 Task: Reply All to email with the signature Danielle Scott with the subject Request for payment from softage.1@softage.net with the message Would it be possible to have a project update meeting with all stakeholders next week?
Action: Mouse moved to (601, 467)
Screenshot: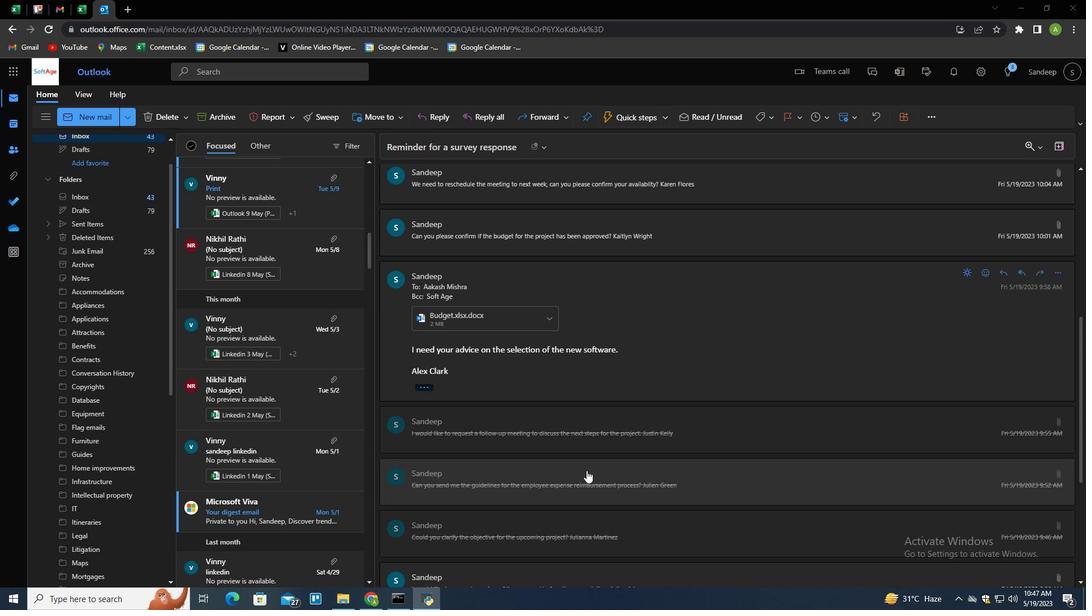 
Action: Mouse scrolled (601, 466) with delta (0, 0)
Screenshot: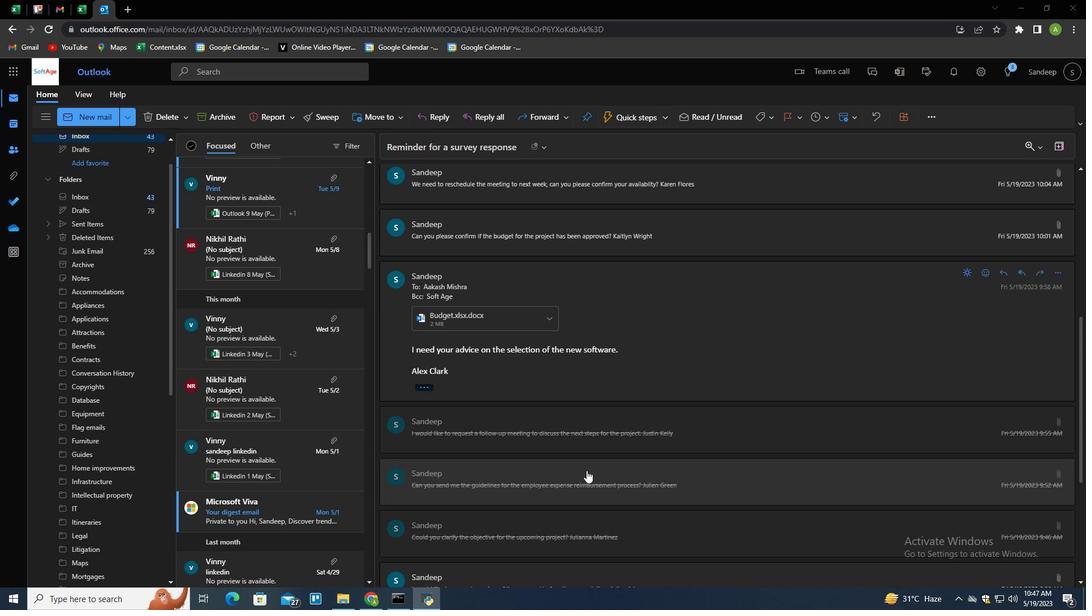 
Action: Mouse moved to (601, 467)
Screenshot: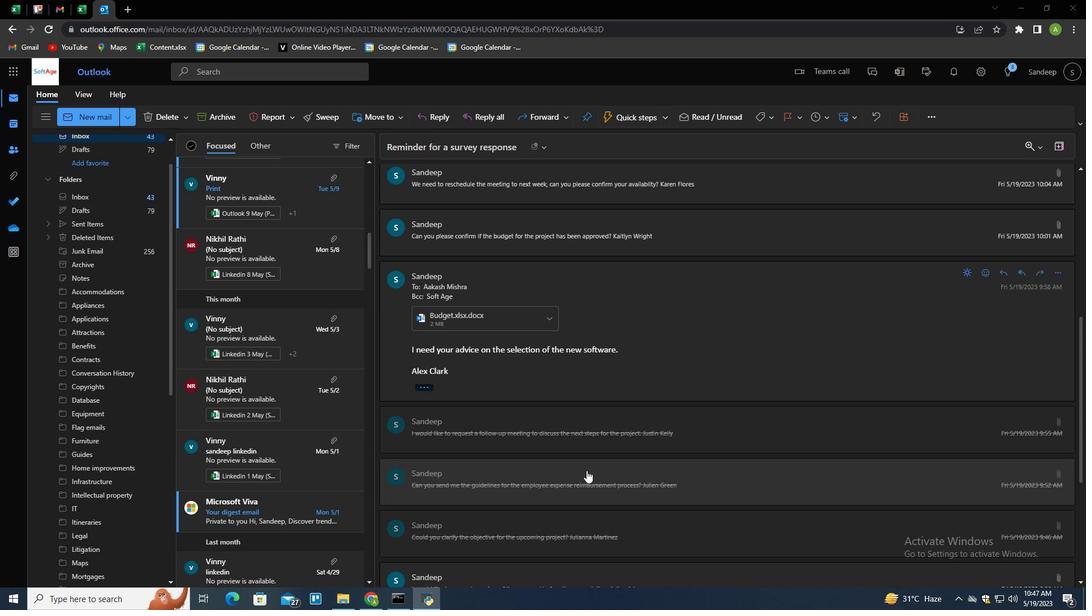 
Action: Mouse scrolled (601, 466) with delta (0, 0)
Screenshot: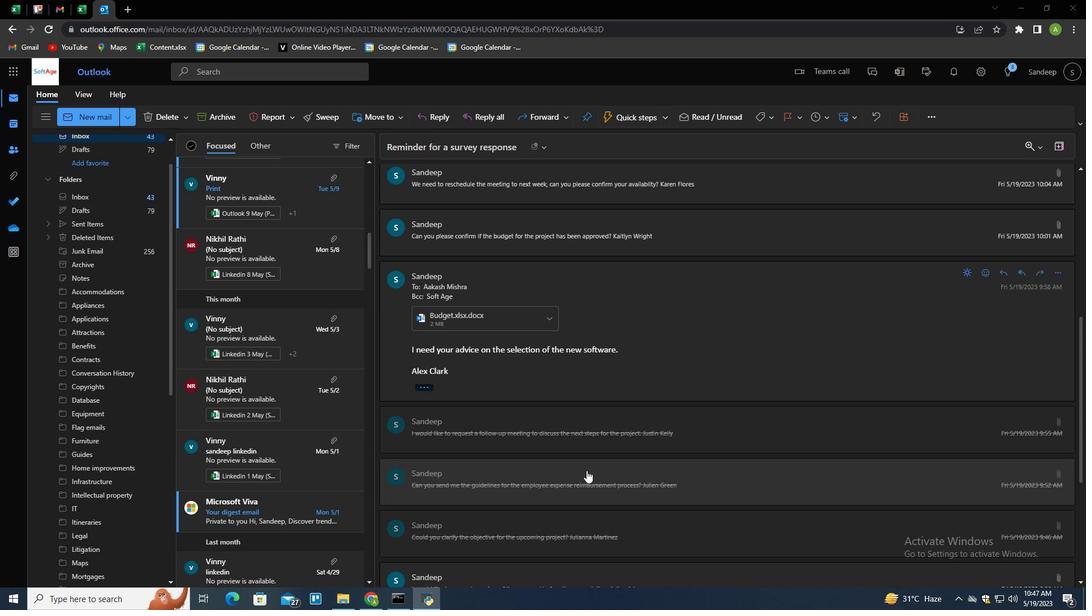 
Action: Mouse moved to (602, 467)
Screenshot: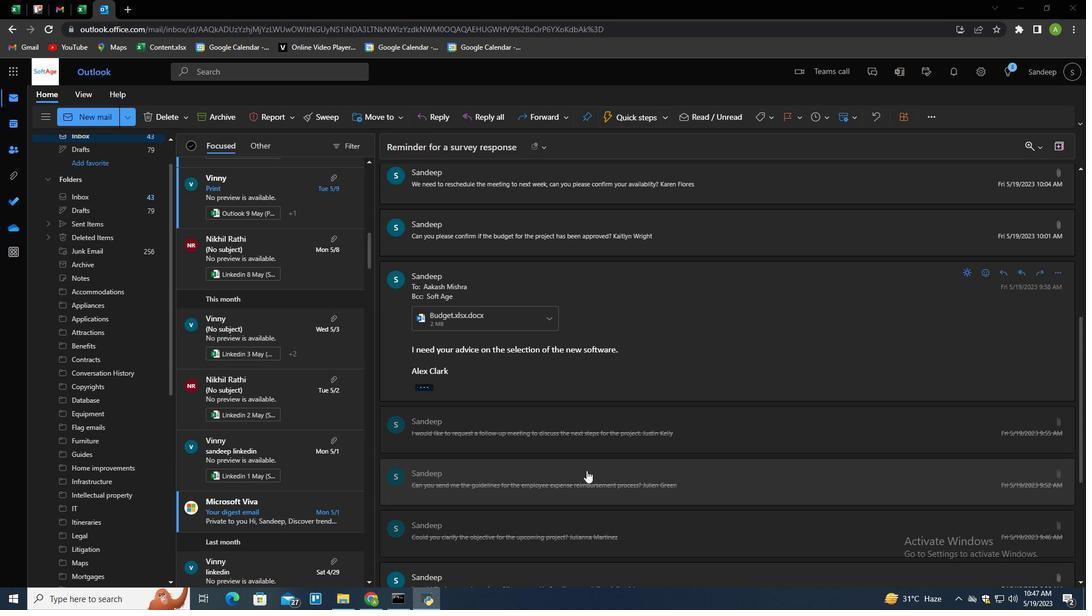 
Action: Mouse scrolled (602, 466) with delta (0, 0)
Screenshot: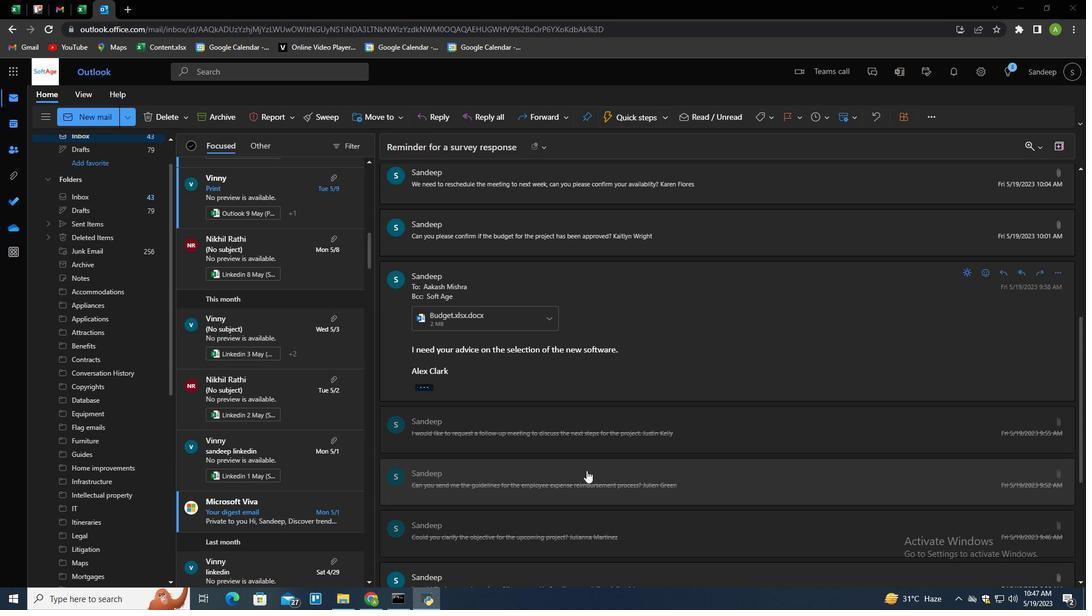 
Action: Mouse scrolled (602, 466) with delta (0, 0)
Screenshot: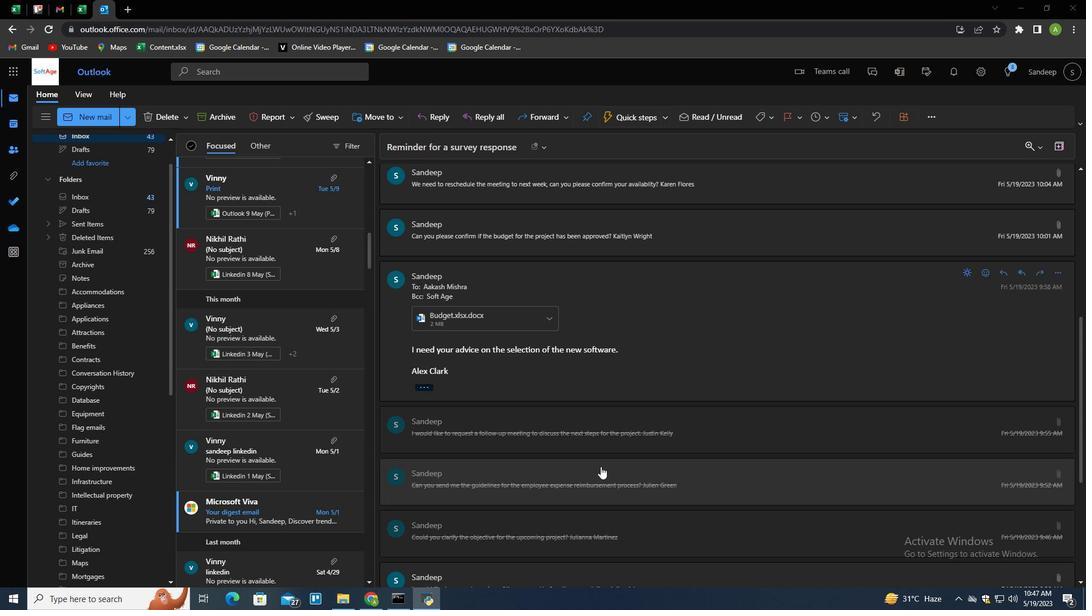 
Action: Mouse scrolled (602, 466) with delta (0, 0)
Screenshot: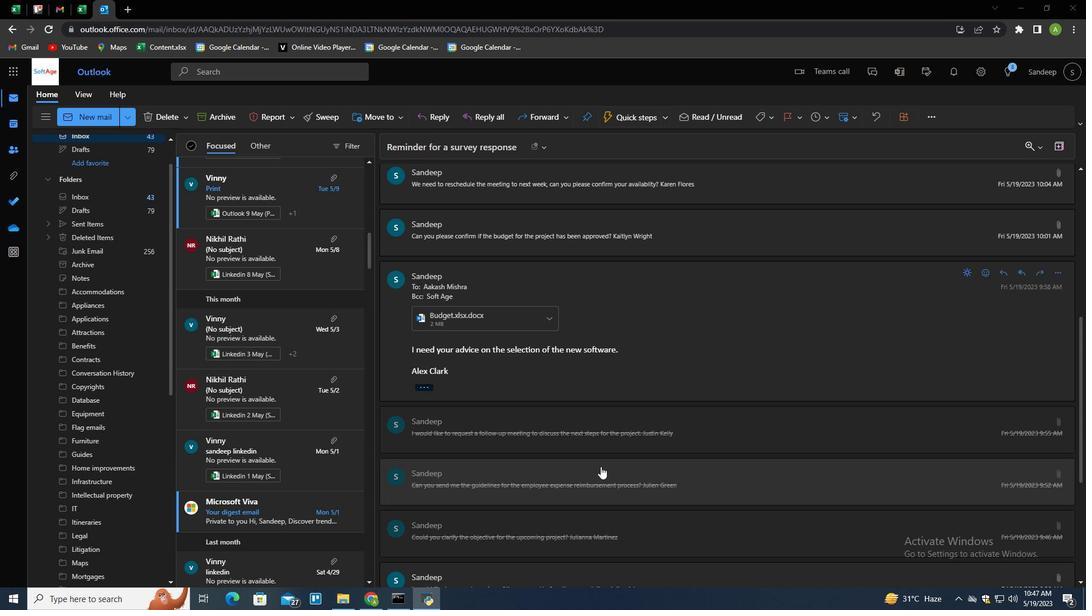 
Action: Mouse moved to (1061, 454)
Screenshot: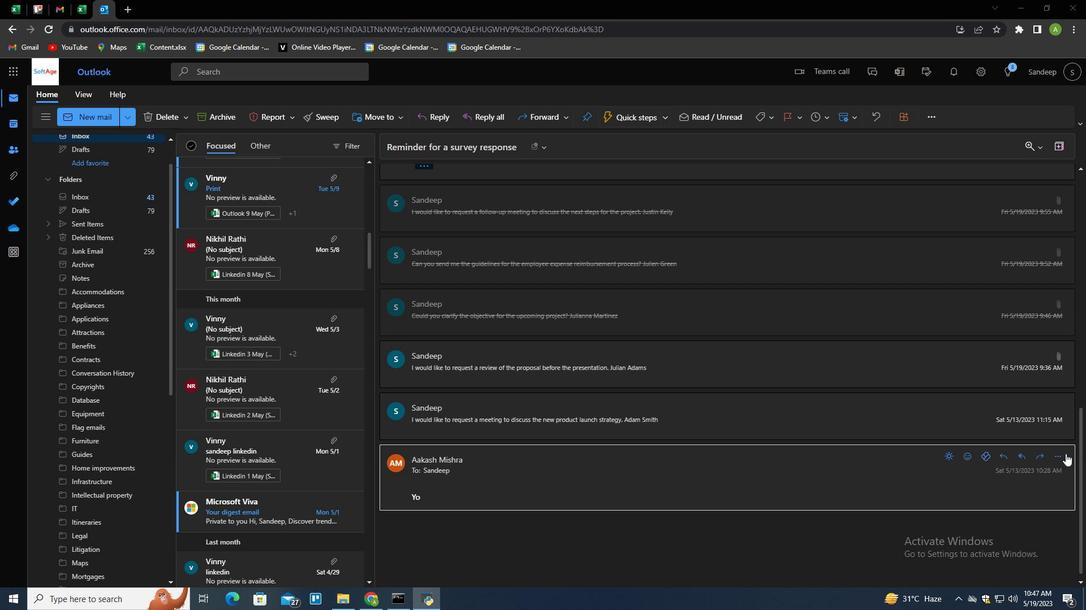 
Action: Mouse pressed left at (1061, 454)
Screenshot: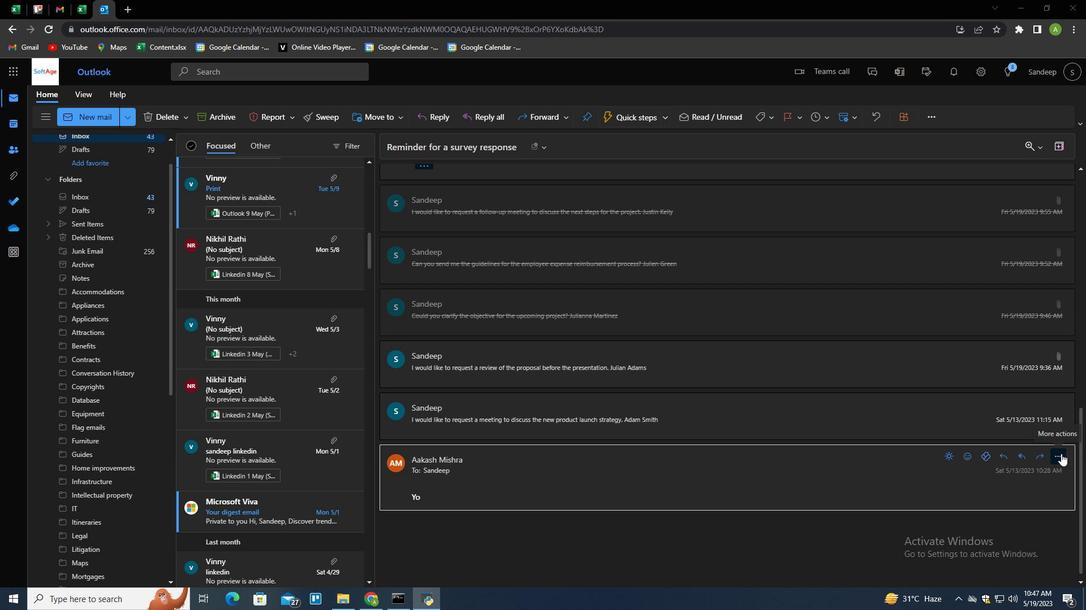 
Action: Mouse moved to (979, 115)
Screenshot: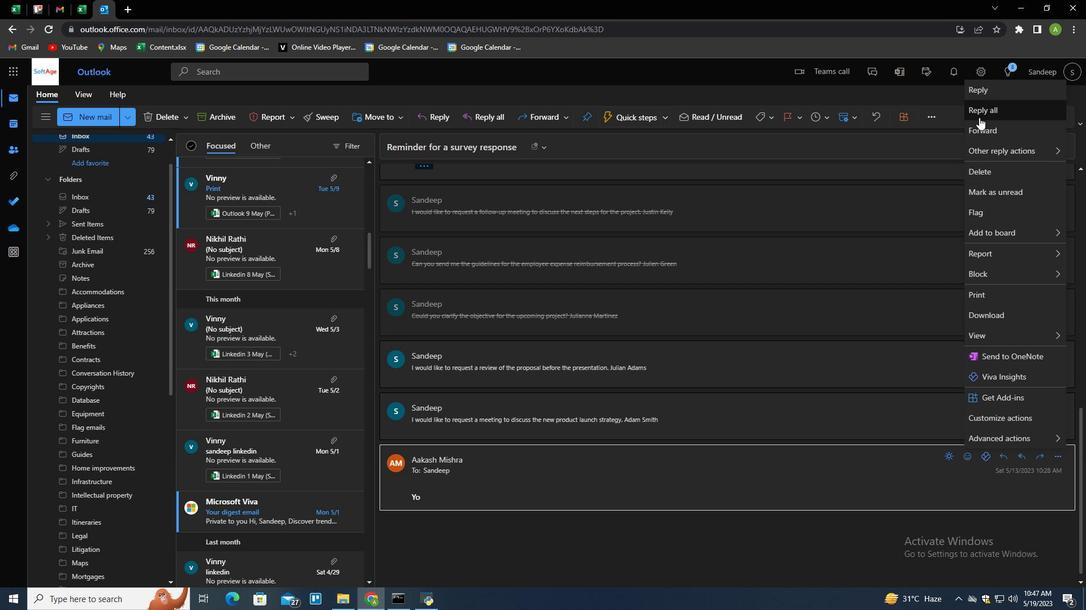 
Action: Mouse pressed left at (979, 115)
Screenshot: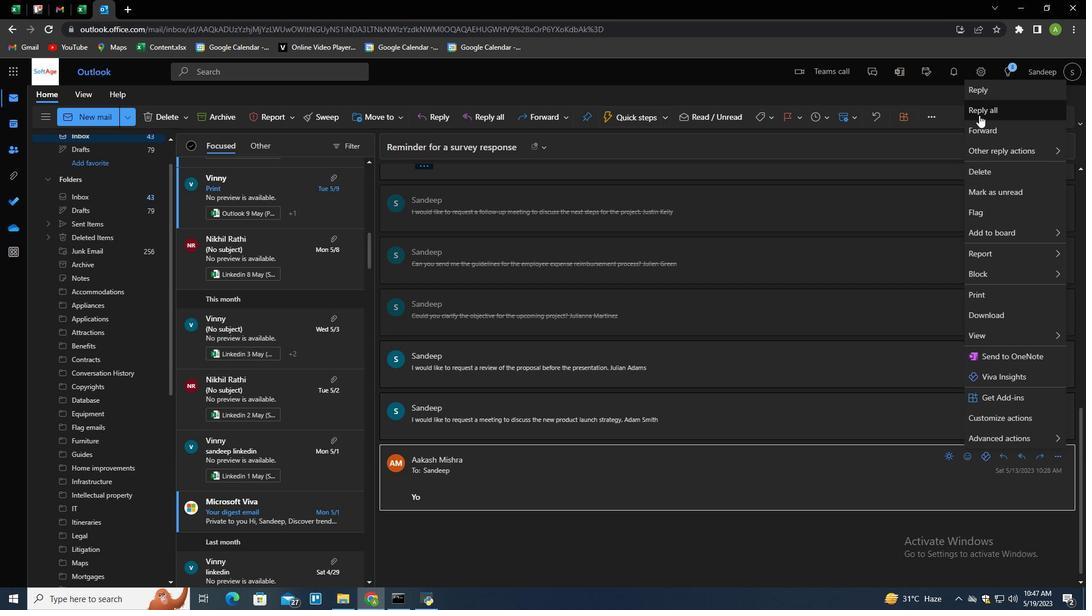 
Action: Mouse moved to (664, 363)
Screenshot: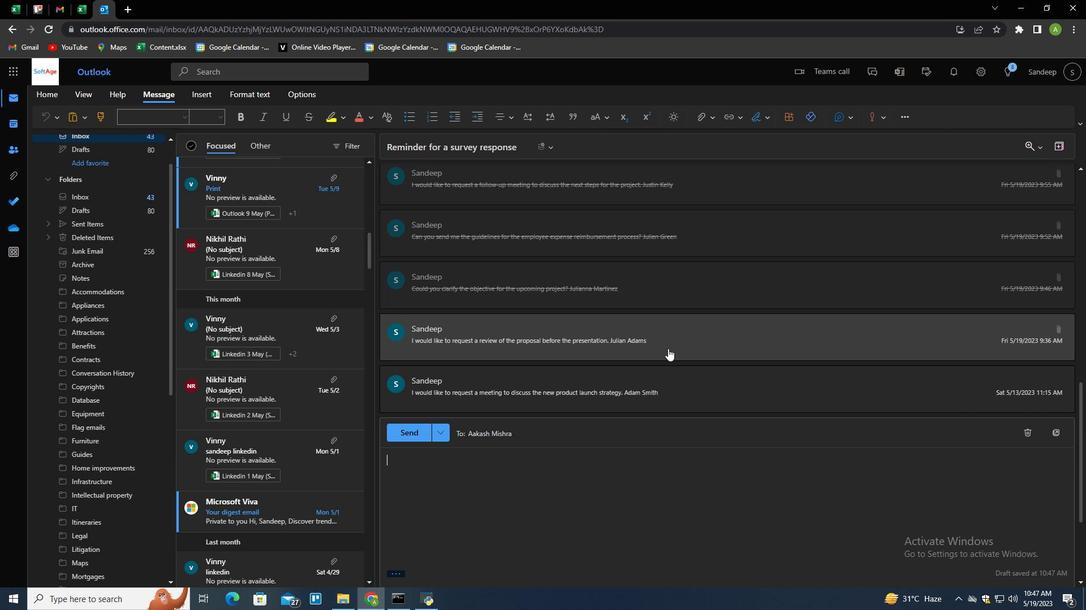 
Action: Mouse scrolled (664, 363) with delta (0, 0)
Screenshot: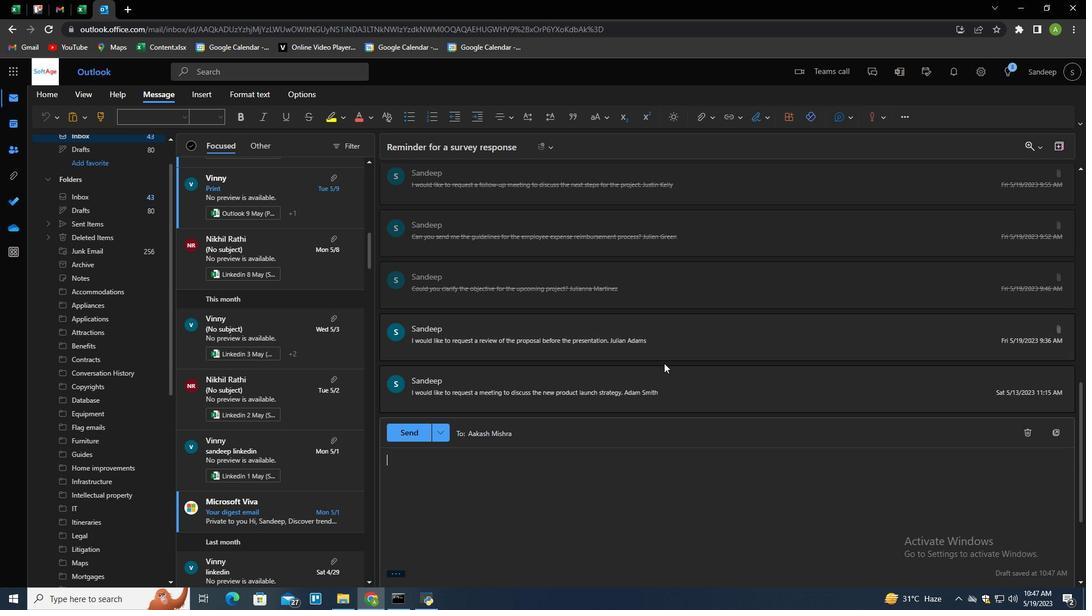 
Action: Mouse scrolled (664, 363) with delta (0, 0)
Screenshot: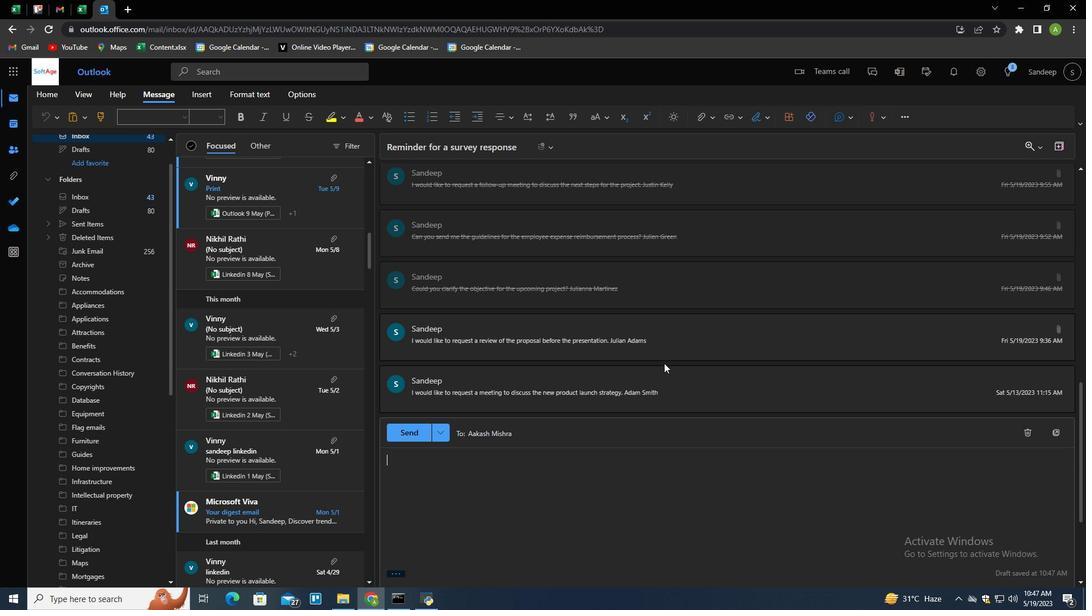 
Action: Mouse scrolled (664, 363) with delta (0, 0)
Screenshot: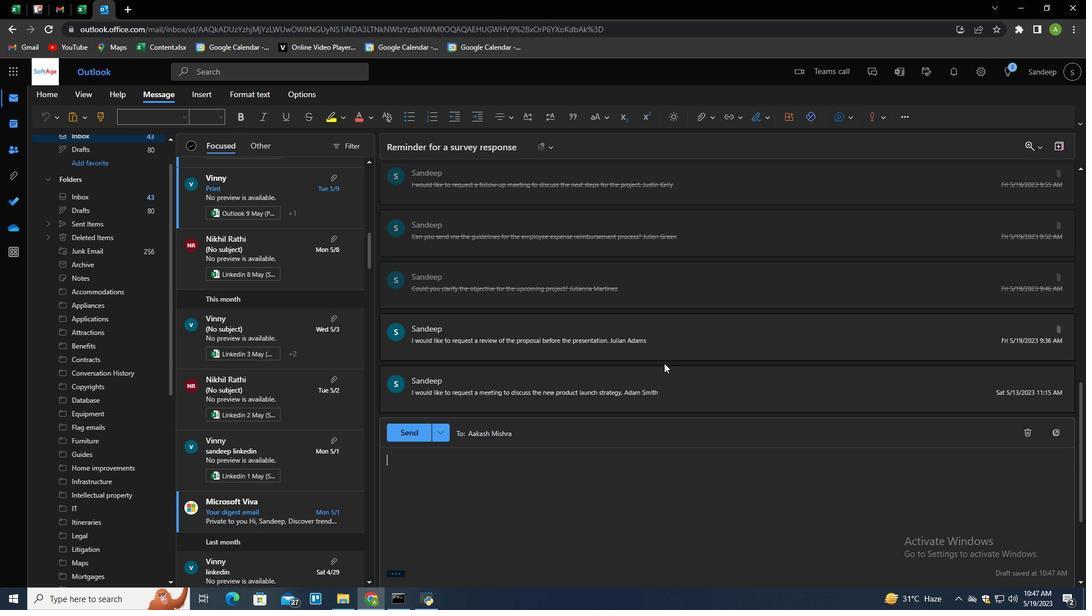 
Action: Mouse scrolled (664, 363) with delta (0, 0)
Screenshot: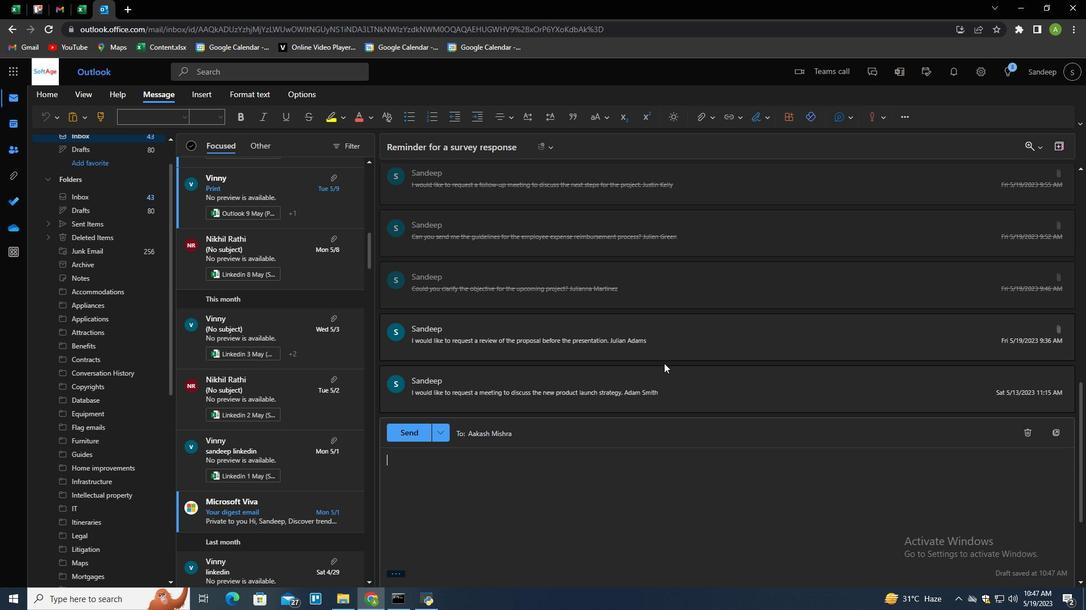 
Action: Mouse moved to (663, 363)
Screenshot: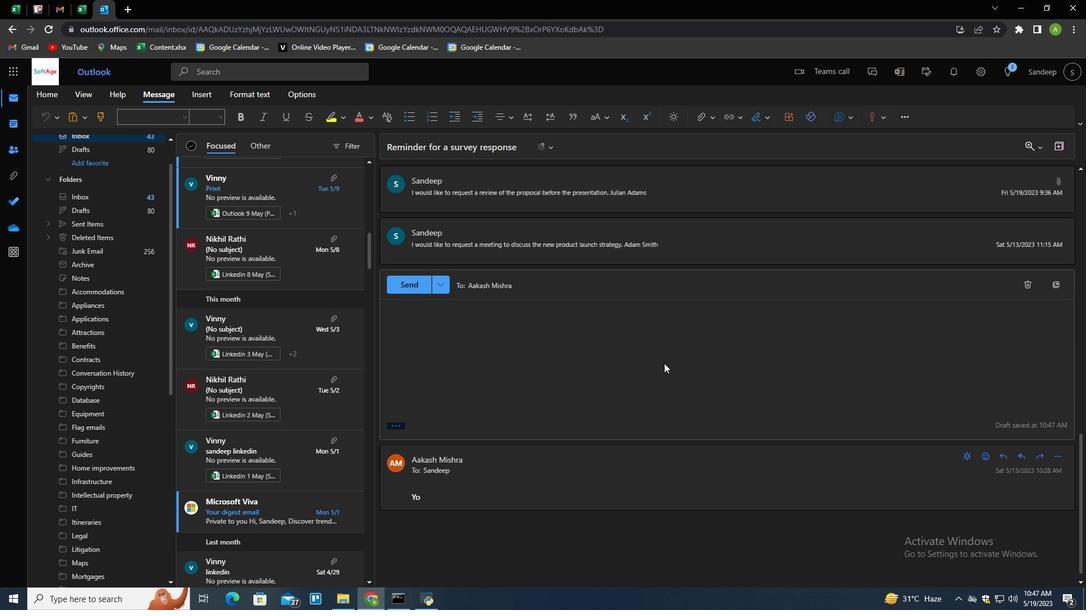 
Action: Mouse scrolled (663, 363) with delta (0, 0)
Screenshot: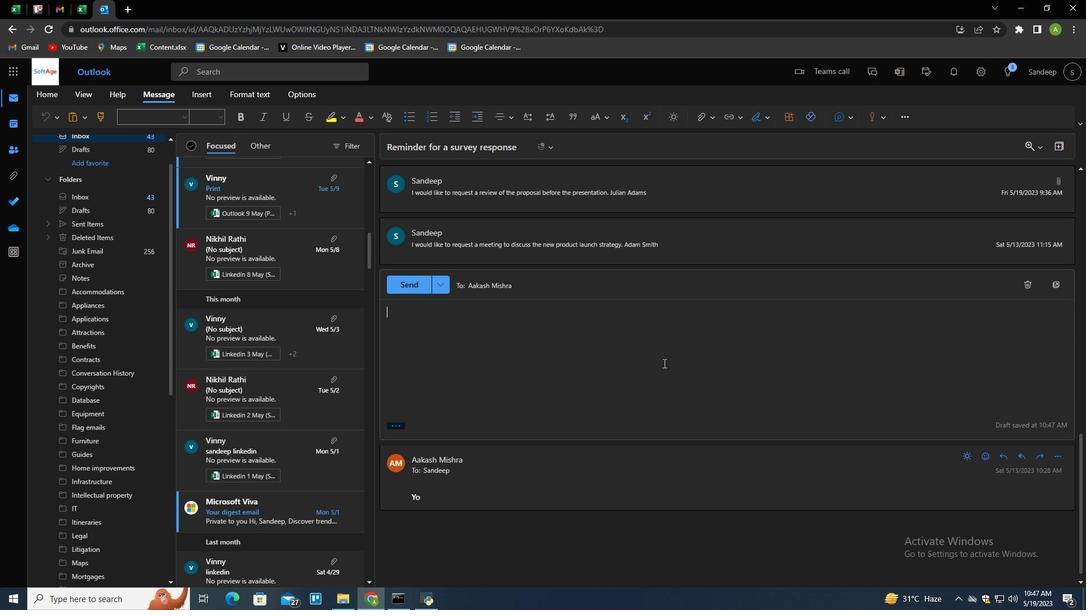 
Action: Mouse moved to (395, 425)
Screenshot: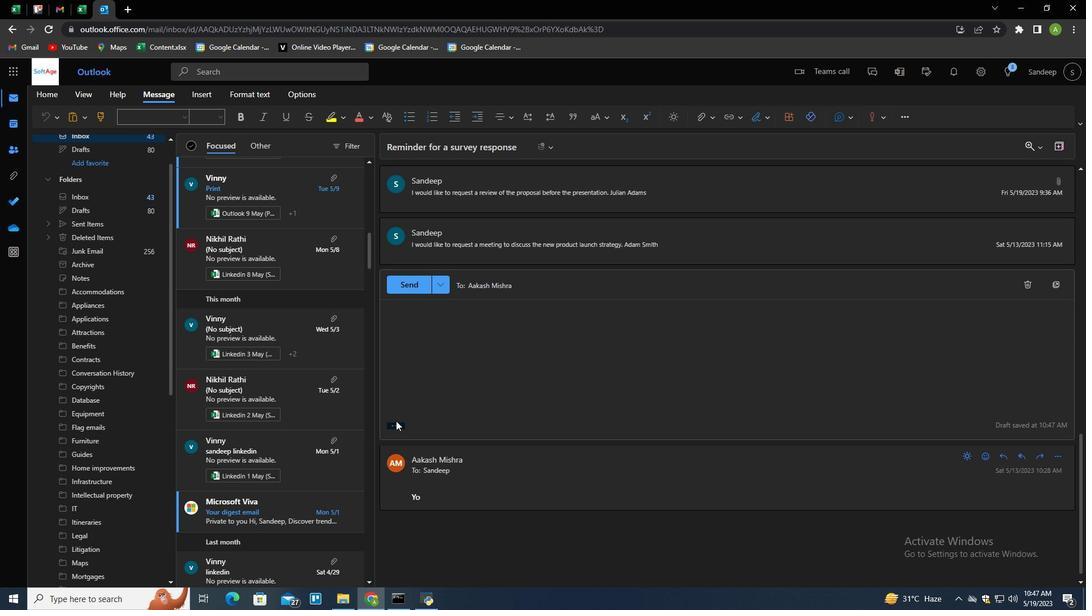 
Action: Mouse pressed left at (395, 425)
Screenshot: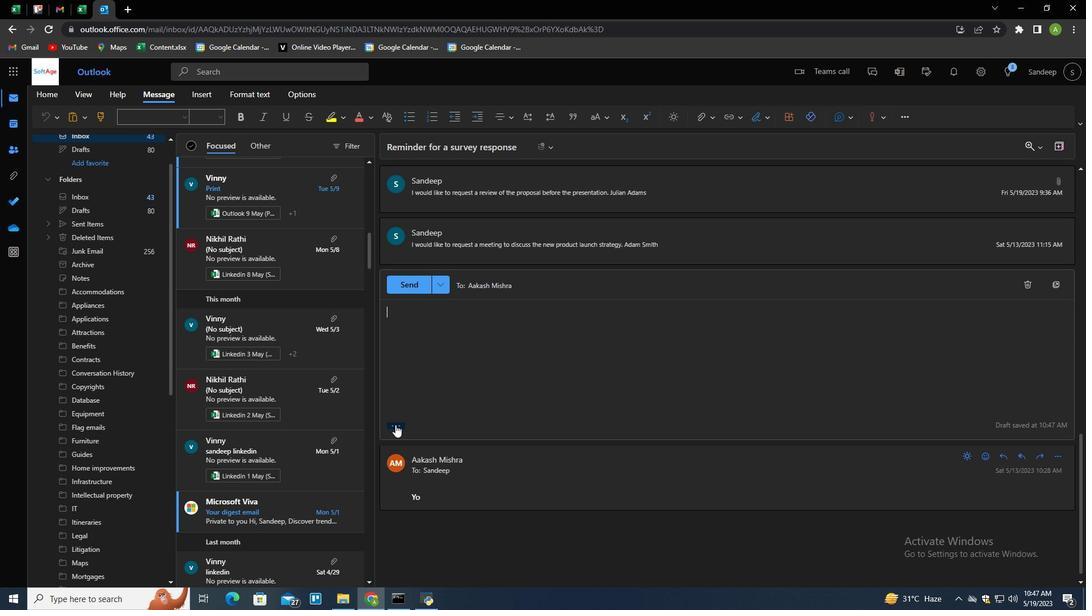 
Action: Mouse moved to (767, 113)
Screenshot: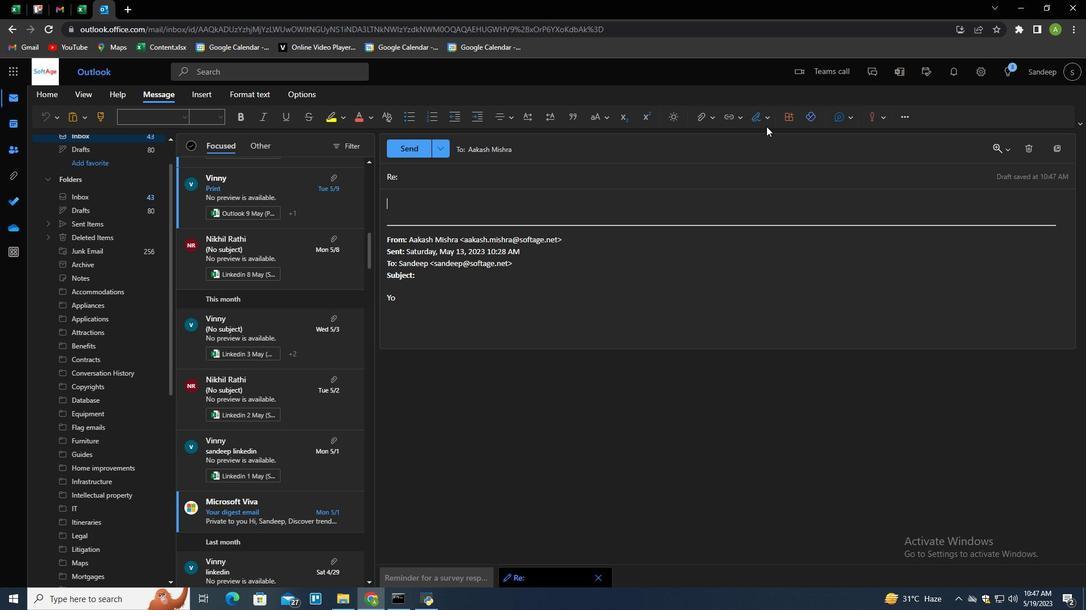 
Action: Mouse pressed left at (767, 113)
Screenshot: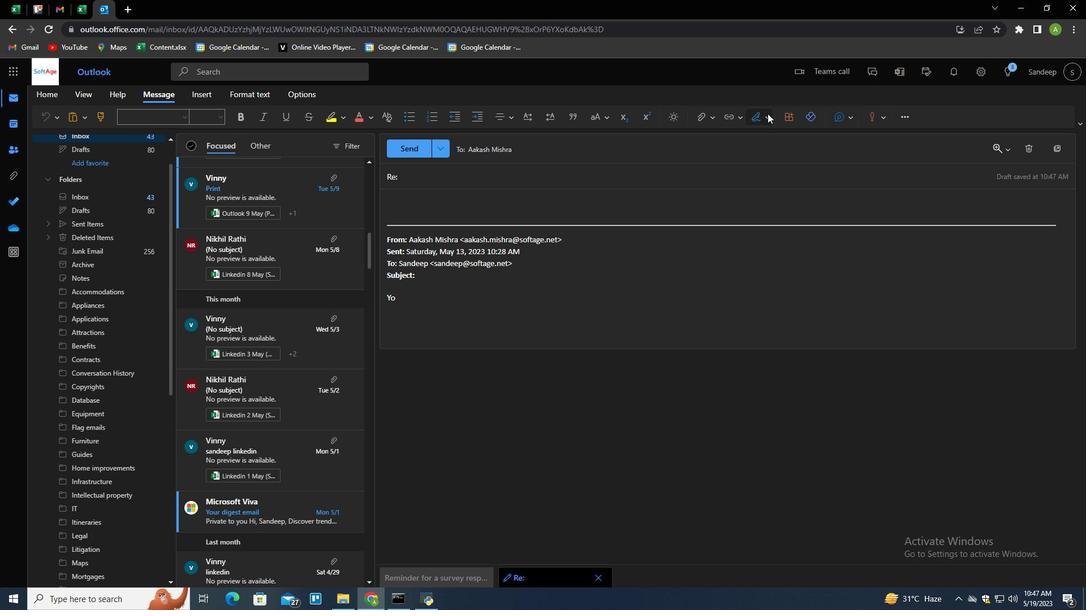 
Action: Mouse moved to (735, 160)
Screenshot: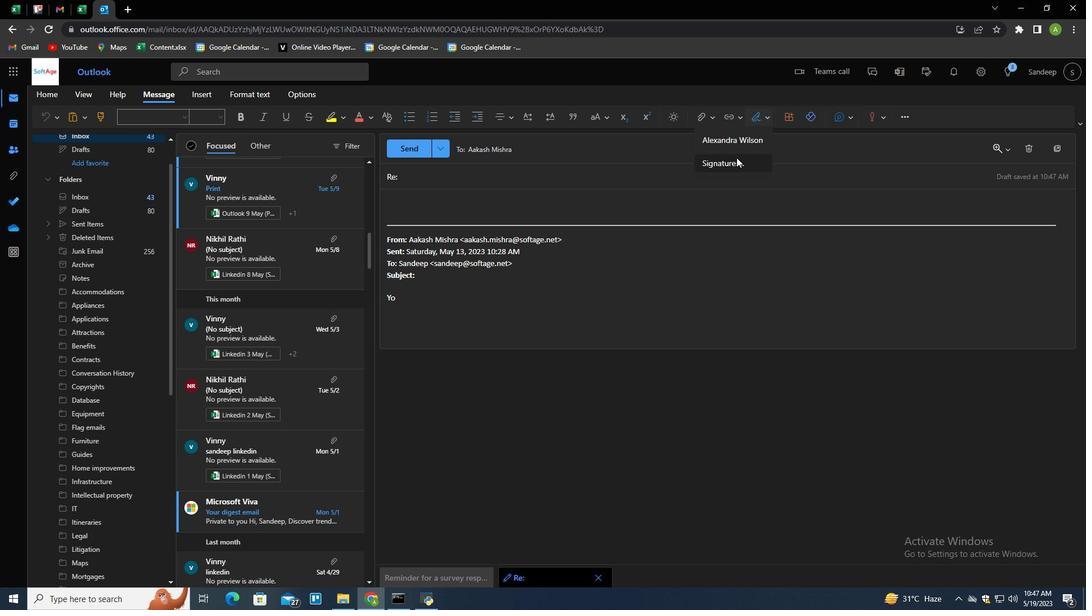 
Action: Mouse pressed left at (735, 160)
Screenshot: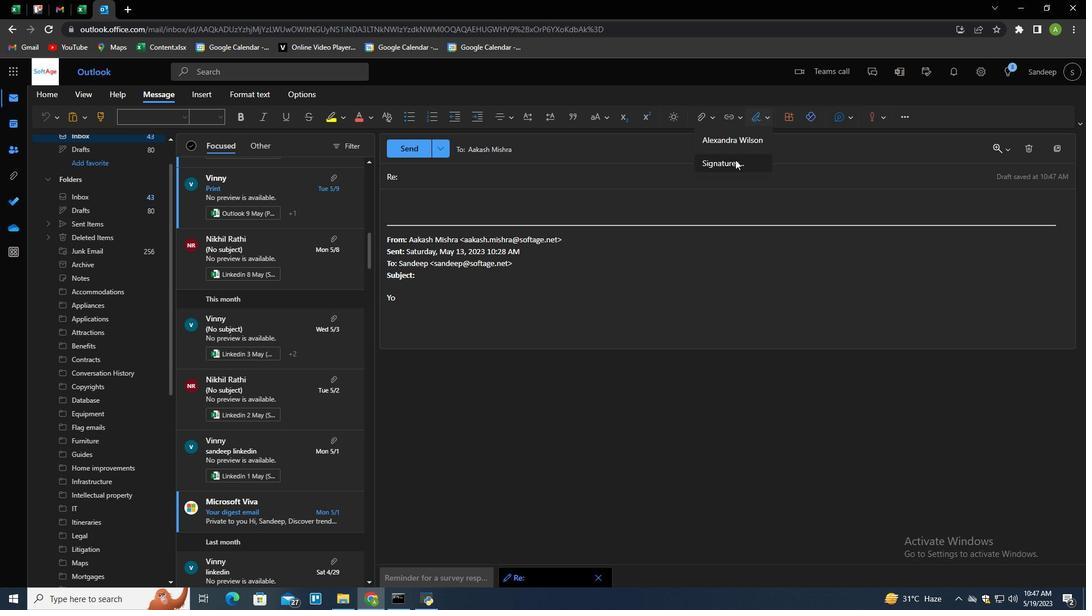 
Action: Mouse moved to (756, 208)
Screenshot: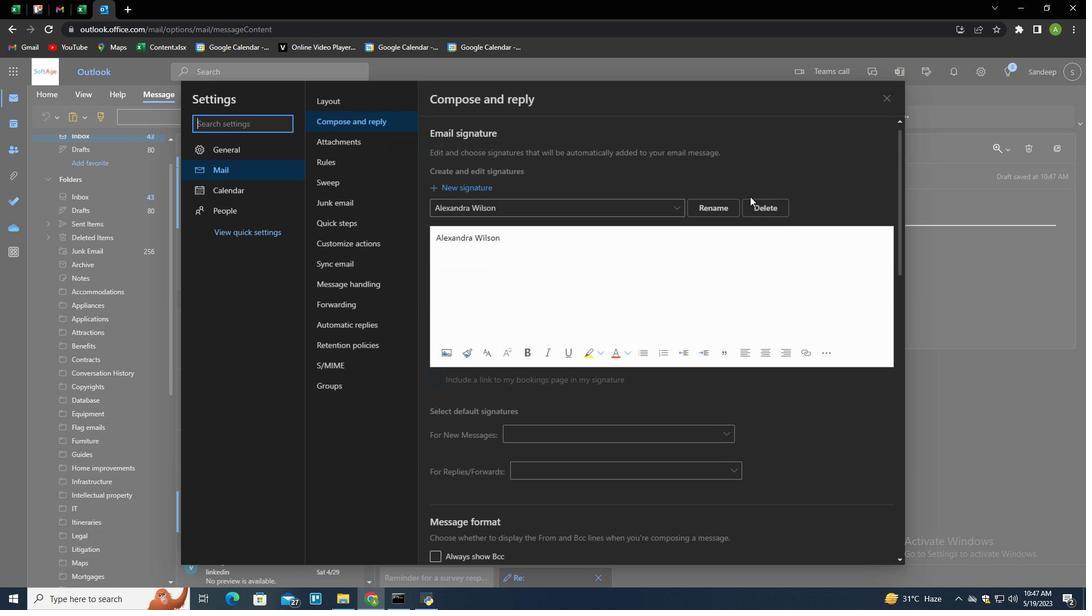 
Action: Mouse pressed left at (756, 208)
Screenshot: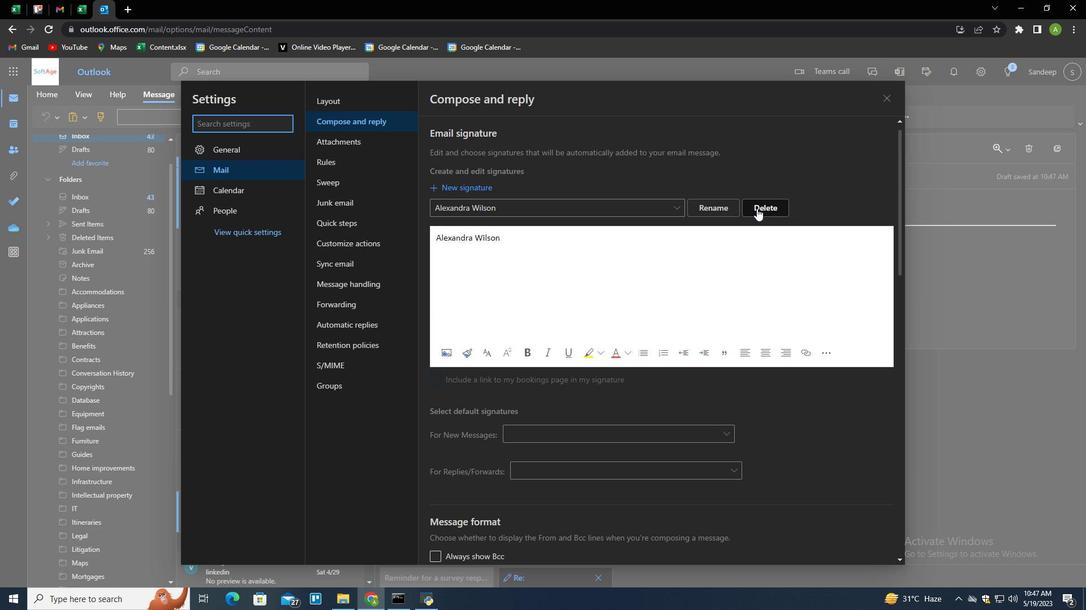 
Action: Mouse moved to (753, 208)
Screenshot: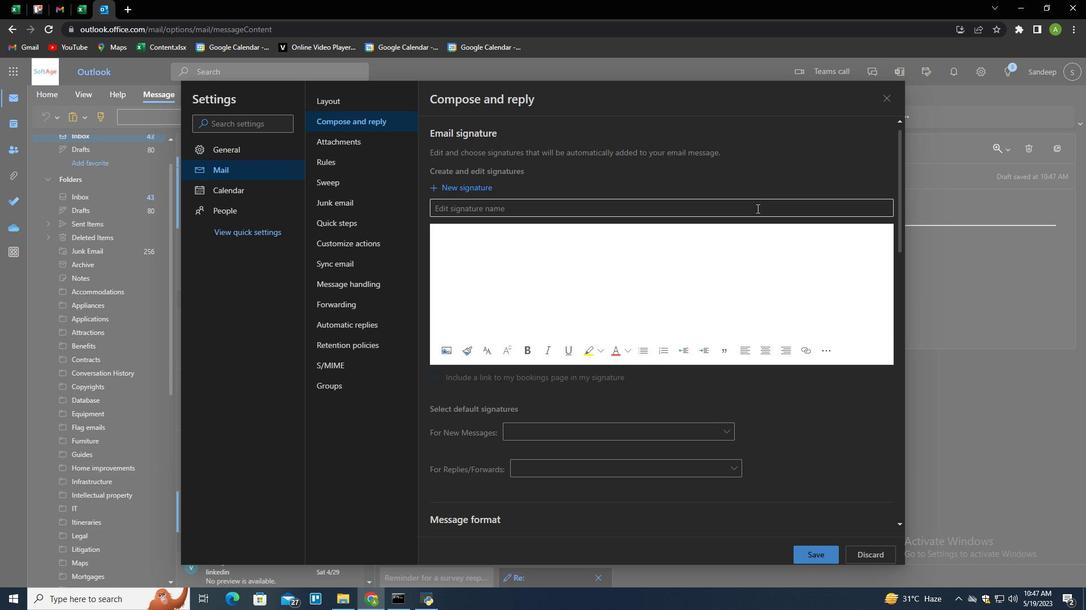 
Action: Mouse pressed left at (753, 208)
Screenshot: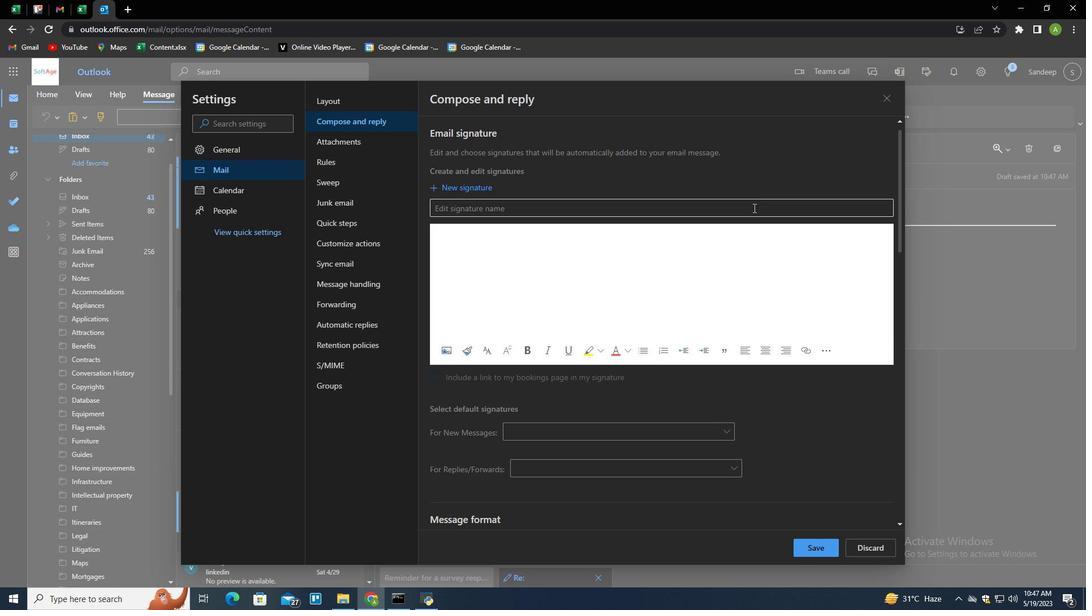 
Action: Mouse moved to (748, 209)
Screenshot: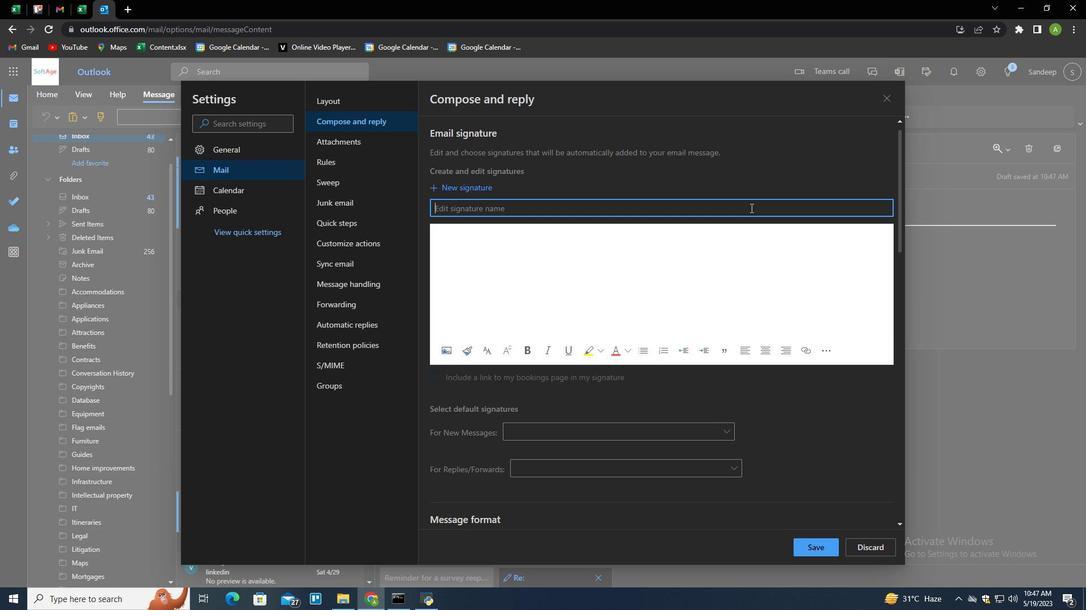 
Action: Key pressed <Key.shift>Dane<Key.backspace>ielle<Key.space><Key.shift>Scott<Key.caps_lock><Key.caps_lock><Key.tab><Key.shift>Danielle<Key.space><Key.shift>Scott
Screenshot: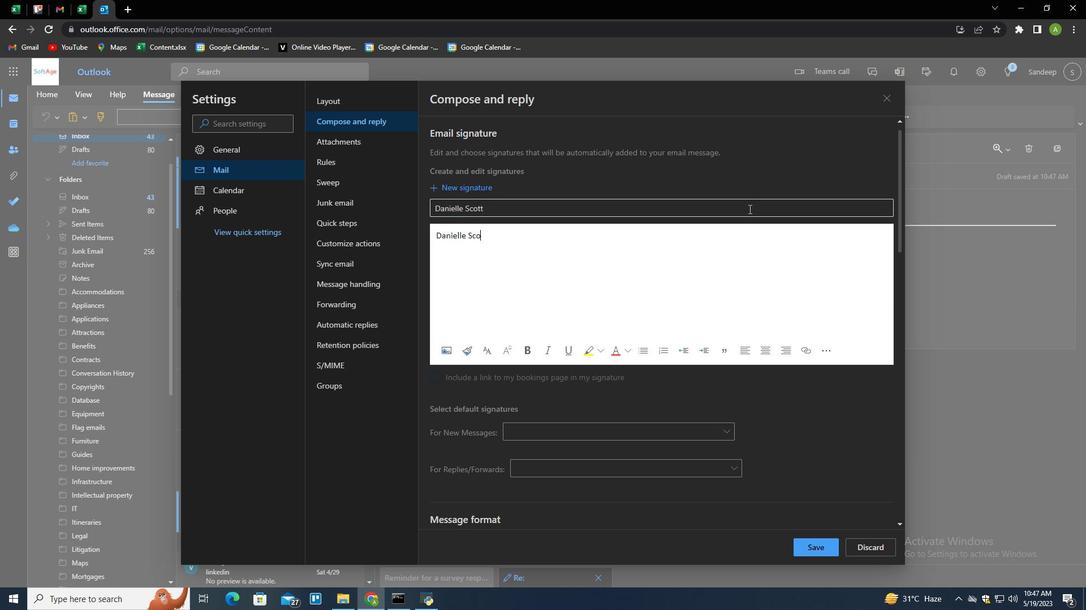 
Action: Mouse moved to (807, 547)
Screenshot: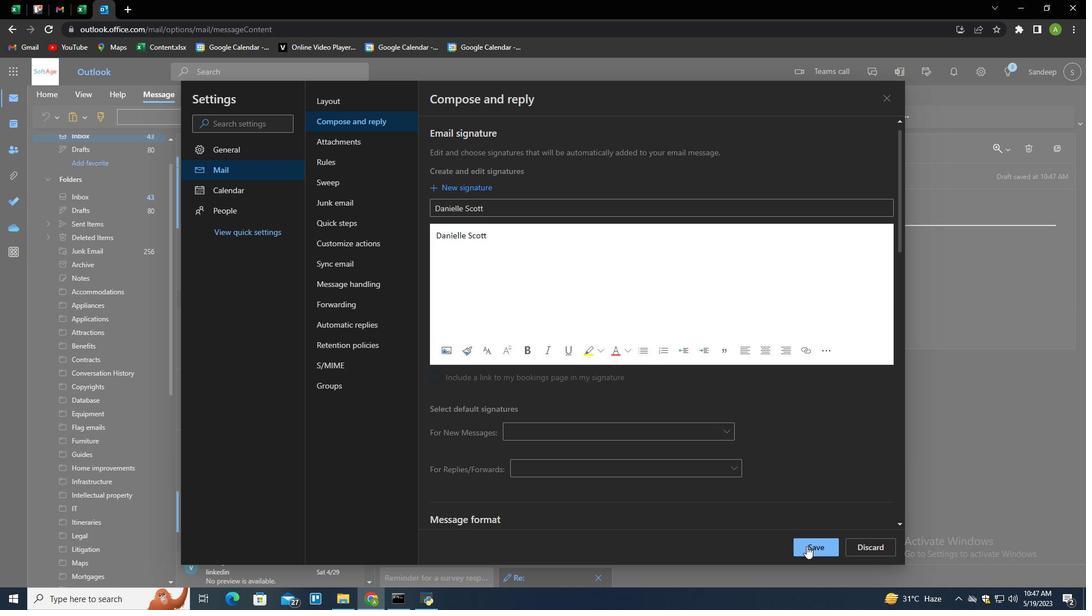 
Action: Mouse pressed left at (807, 547)
Screenshot: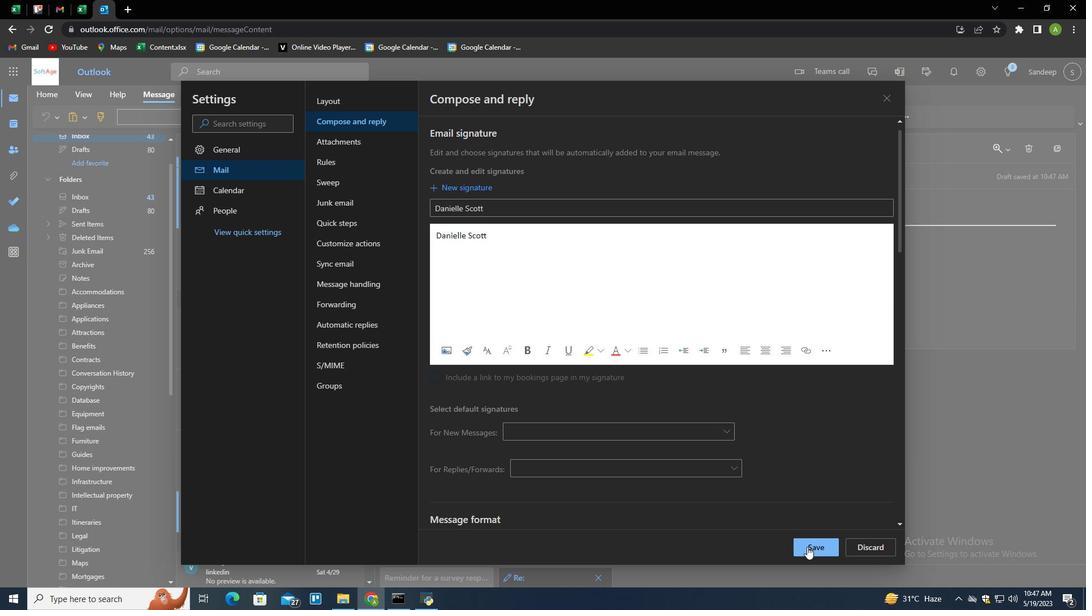 
Action: Mouse moved to (961, 321)
Screenshot: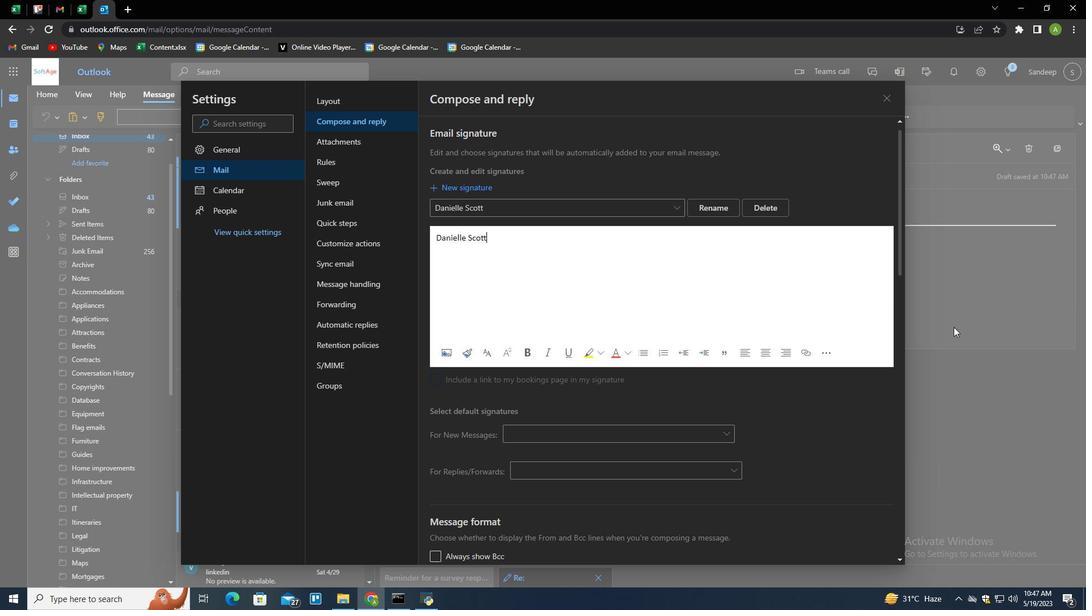 
Action: Mouse pressed left at (961, 321)
Screenshot: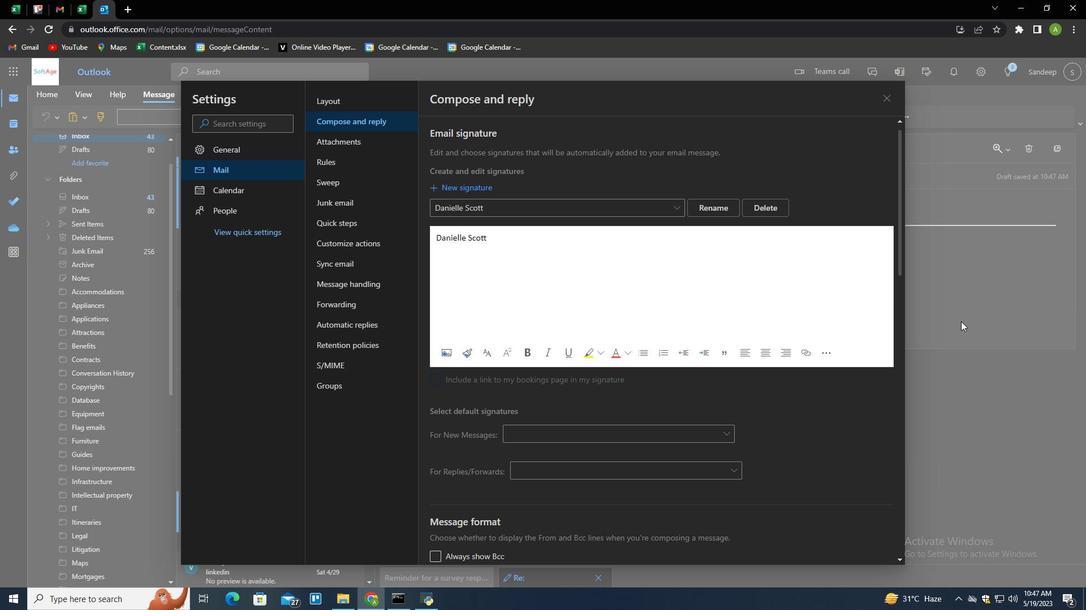 
Action: Mouse moved to (761, 117)
Screenshot: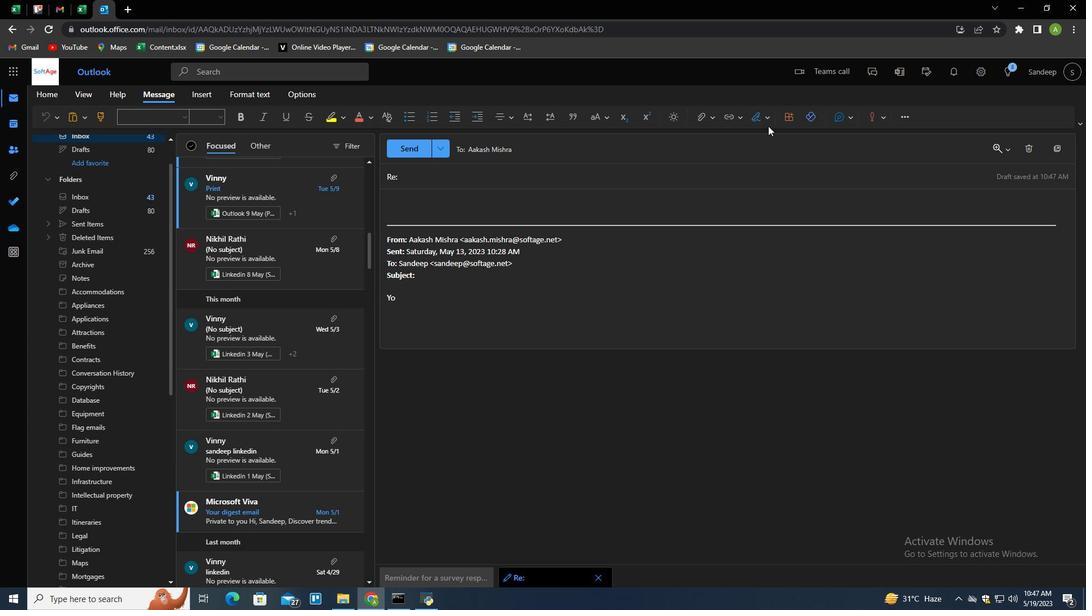 
Action: Mouse pressed left at (761, 117)
Screenshot: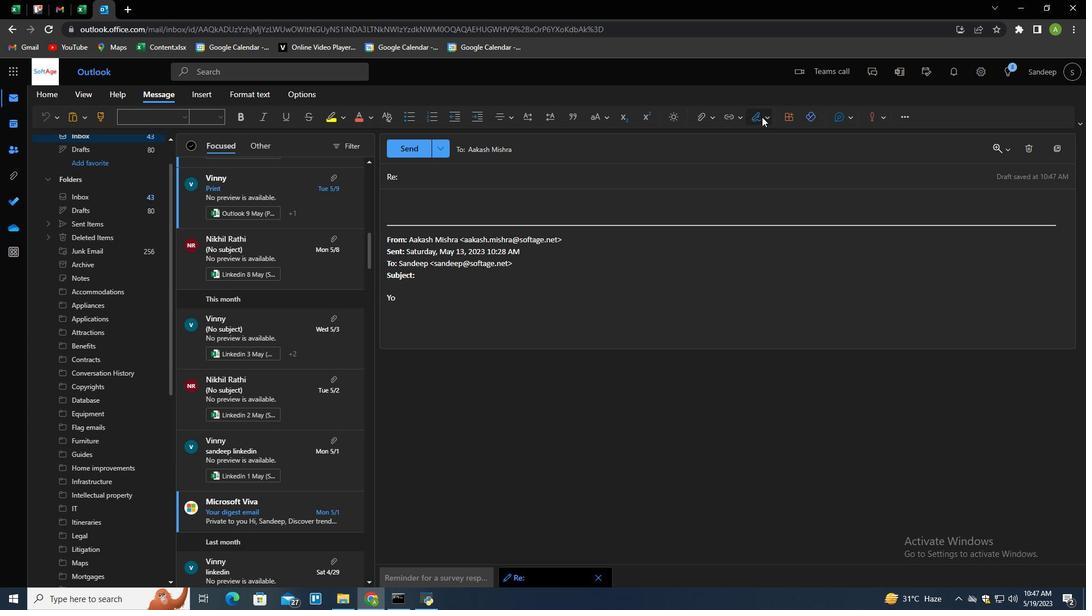 
Action: Mouse moved to (751, 136)
Screenshot: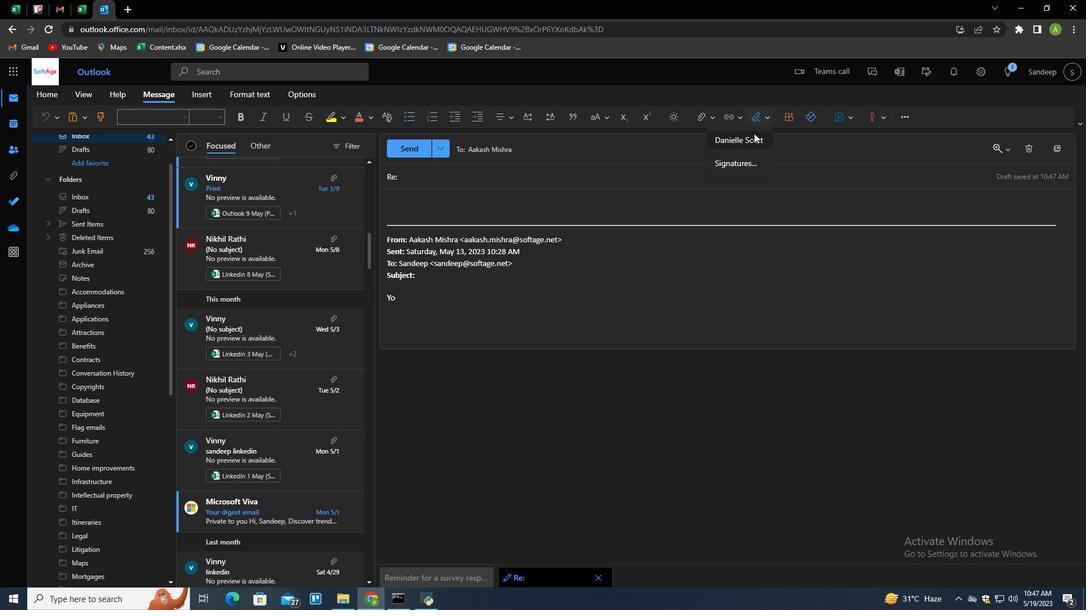 
Action: Mouse pressed left at (751, 136)
Screenshot: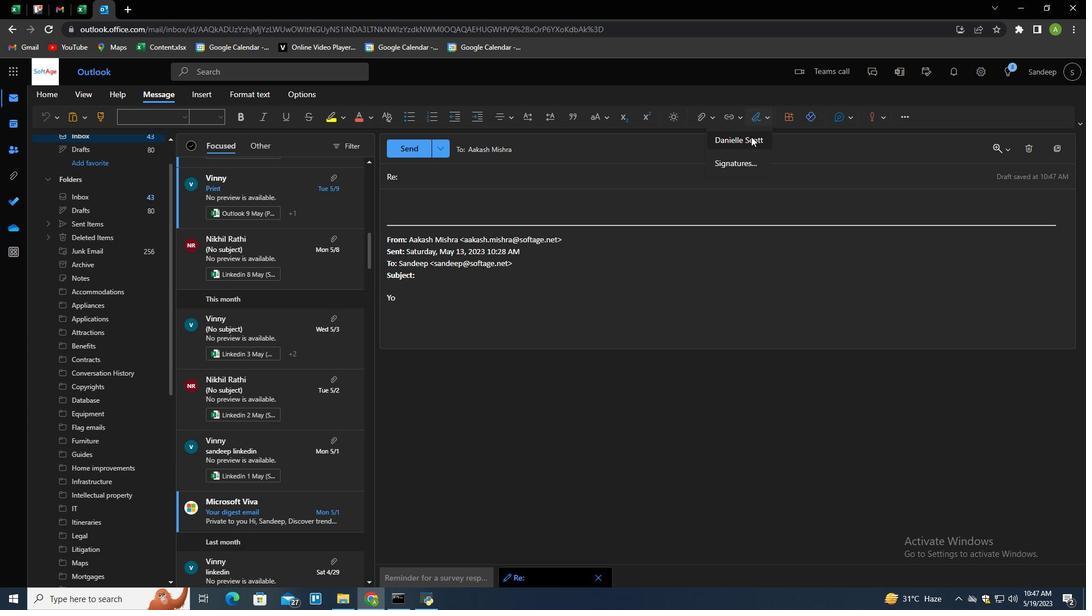
Action: Mouse moved to (440, 179)
Screenshot: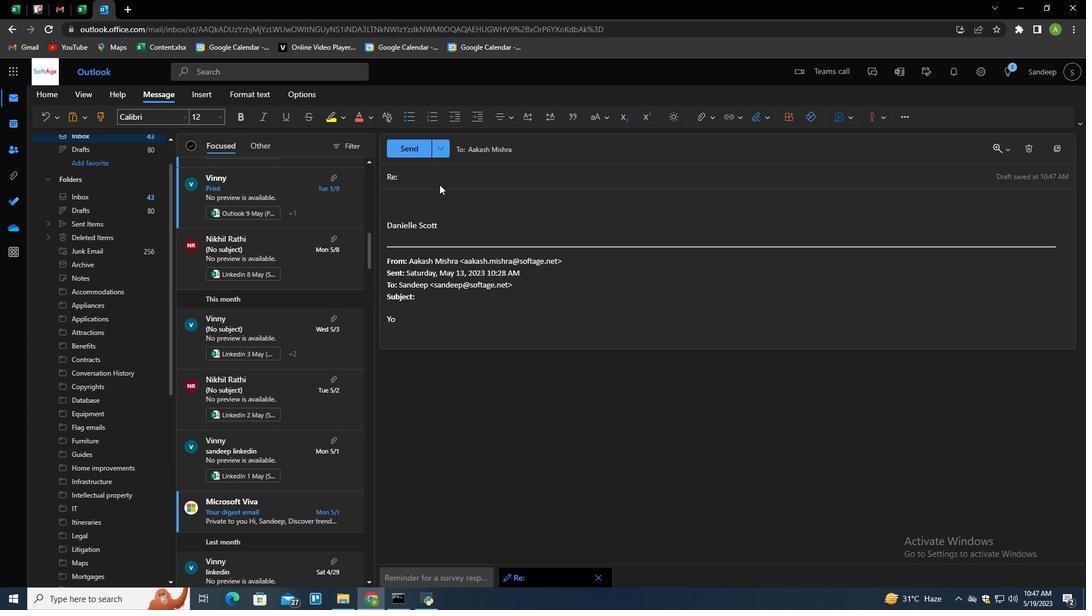 
Action: Mouse pressed left at (440, 179)
Screenshot: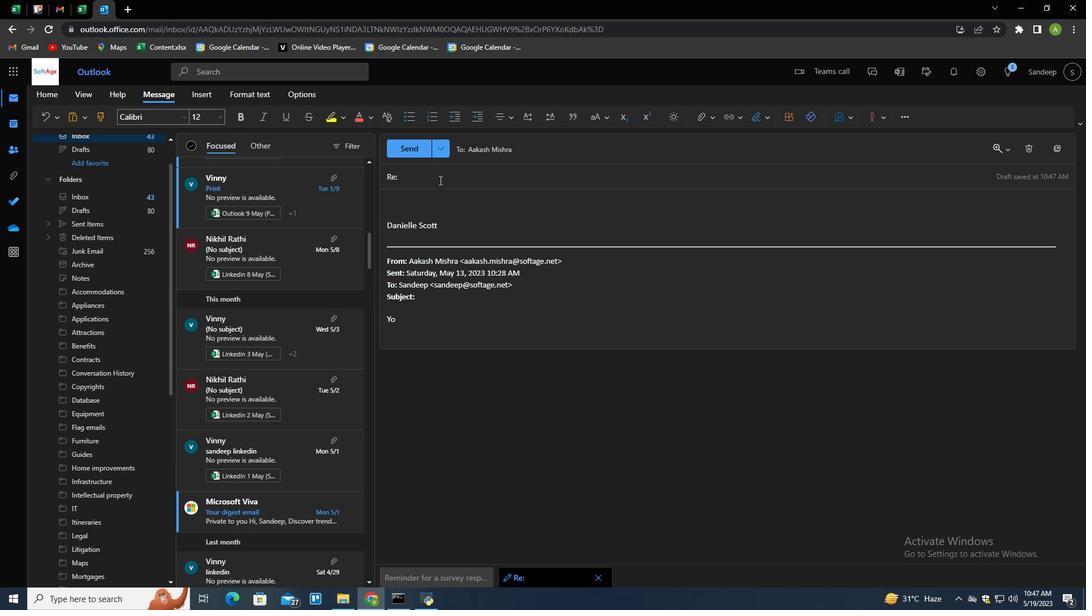 
Action: Key pressed <Key.shift>Request<Key.space>for<Key.space>payment<Key.tab><Key.shift><Key.shift><Key.shift><Key.shift><Key.shift><Key.shift><Key.shift><Key.shift><Key.shift><Key.shift><Key.shift><Key.shift><Key.shift><Key.shift><Key.shift><Key.shift><Key.shift><Key.shift><Key.shift><Key.shift><Key.shift><Key.shift><Key.shift><Key.shift><Key.shift><Key.shift><Key.shift>Y<Key.backspace><Key.shift><Key.shift><Key.shift><Key.shift><Key.shift><Key.shift><Key.shift><Key.shift><Key.shift><Key.shift><Key.shift><Key.shift><Key.shift><Key.shift><Key.shift>Would<Key.space>it<Key.space>be<Key.space>possible<Key.space>to<Key.space>have<Key.space>a<Key.space>prof<Key.backspace>ject<Key.space>update<Key.space>meeting<Key.space>with<Key.space>all<Key.space>stakeholders<Key.space>next<Key.space>week<Key.shift><Key.shift><Key.shift><Key.shift><Key.shift><Key.shift><Key.shift><Key.shift><Key.shift><Key.shift><Key.shift><Key.shift><Key.shift><Key.shift><Key.shift><Key.shift><Key.shift><Key.shift><Key.shift><Key.shift><Key.shift><Key.shift><Key.shift><Key.shift><Key.shift><Key.shift><Key.shift><Key.shift><Key.shift><Key.shift><Key.shift><Key.shift><Key.shift><Key.shift><Key.shift><Key.shift><Key.shift><Key.shift><Key.shift><Key.shift><Key.shift><Key.shift><Key.shift><Key.shift><Key.shift><Key.shift><Key.shift><Key.shift>?
Screenshot: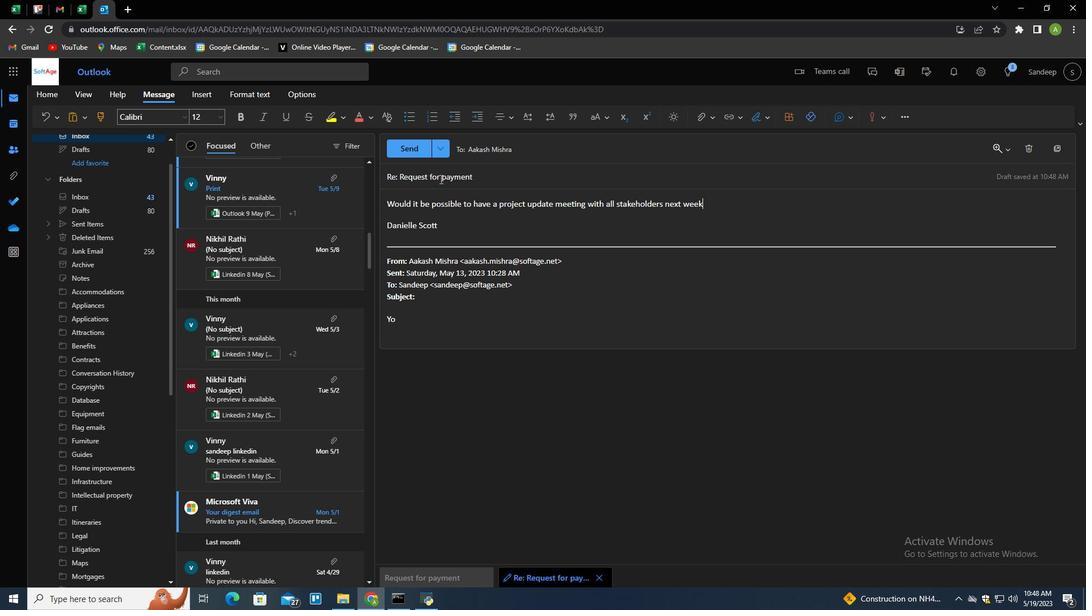 
Action: Mouse moved to (416, 151)
Screenshot: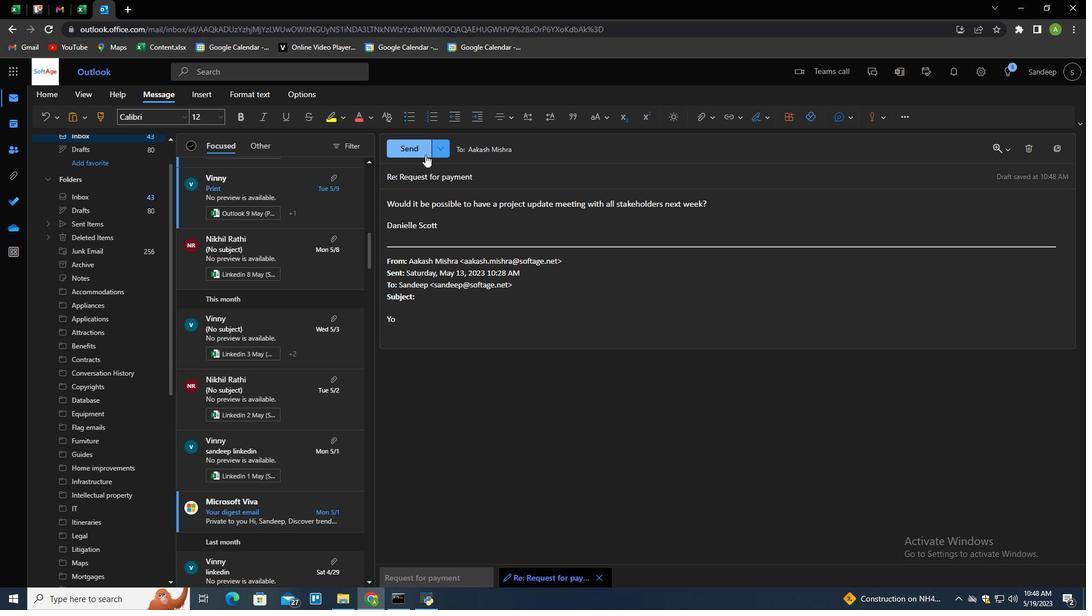
Action: Mouse pressed left at (416, 151)
Screenshot: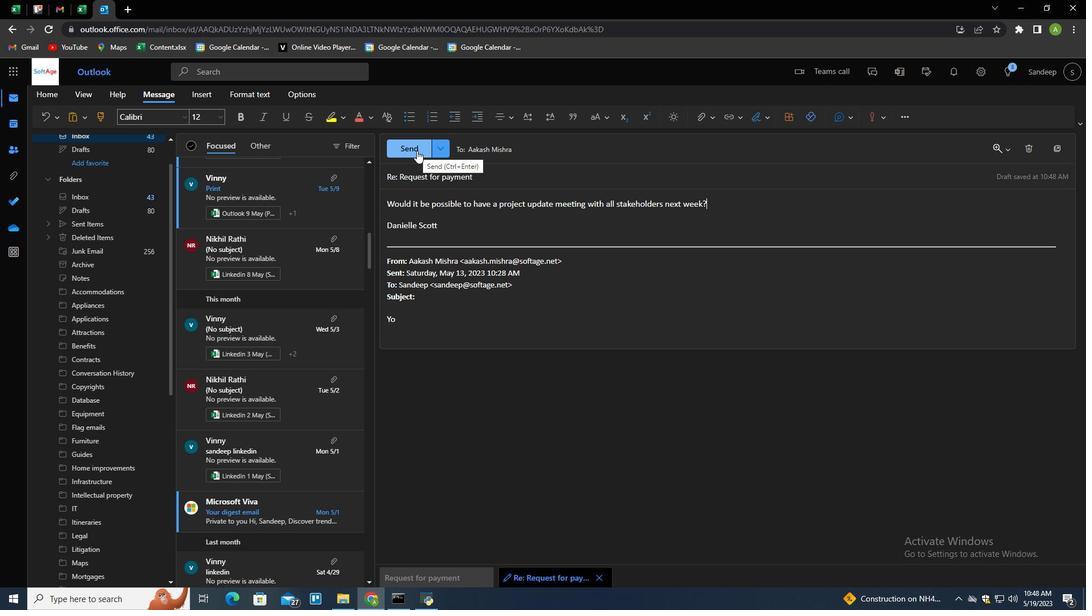 
Action: Mouse moved to (704, 332)
Screenshot: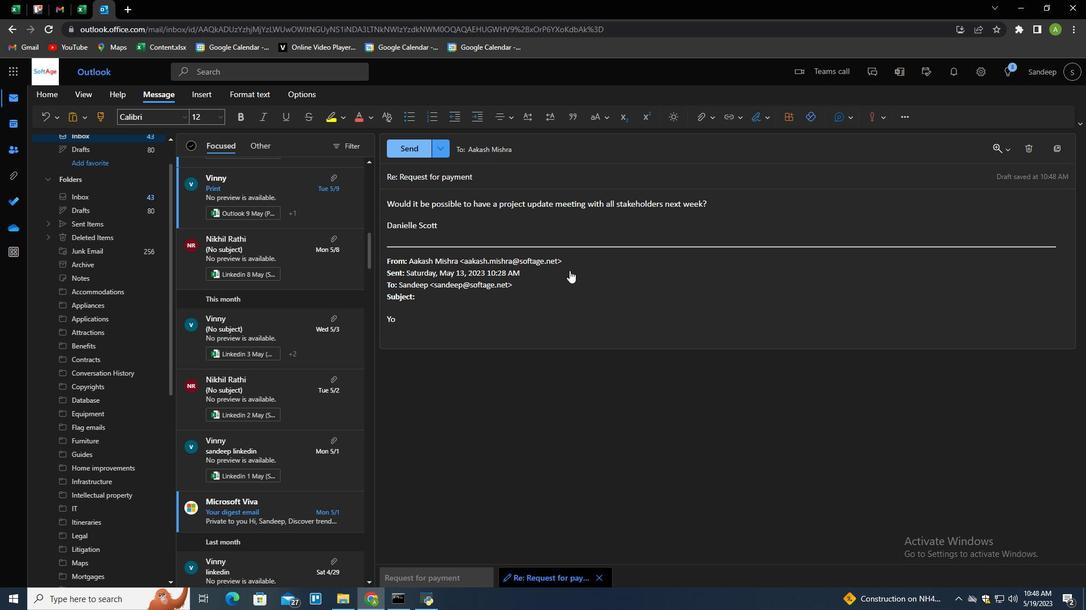 
